 Task: Create a due date automation trigger when advanced on, 2 hours before a card is due add dates with an incomplete due date.
Action: Mouse moved to (990, 290)
Screenshot: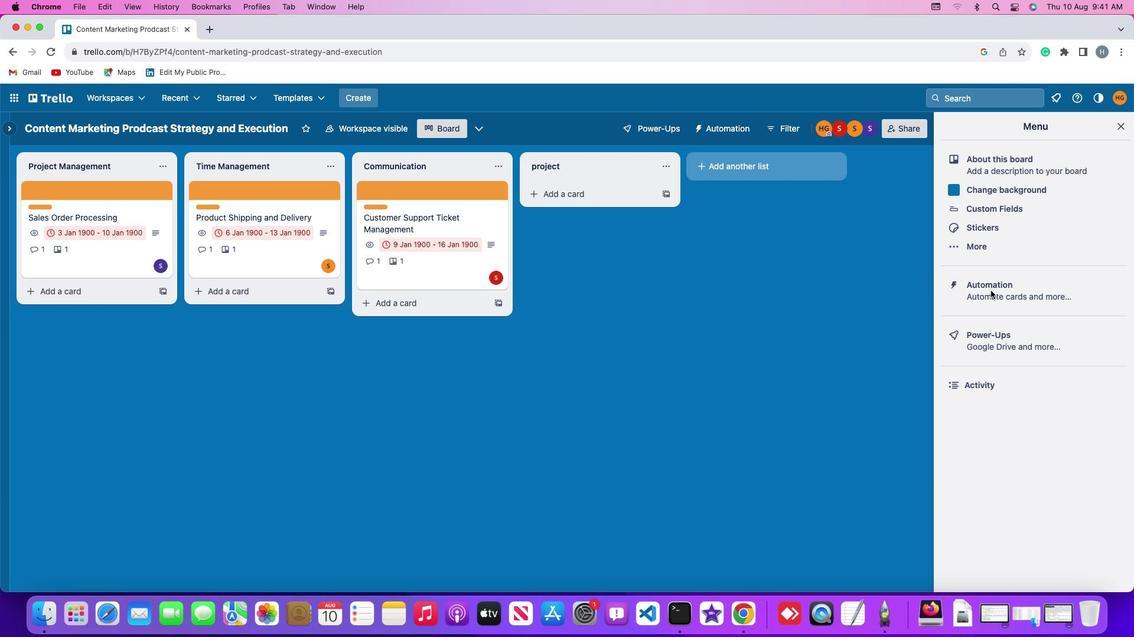 
Action: Mouse pressed left at (990, 290)
Screenshot: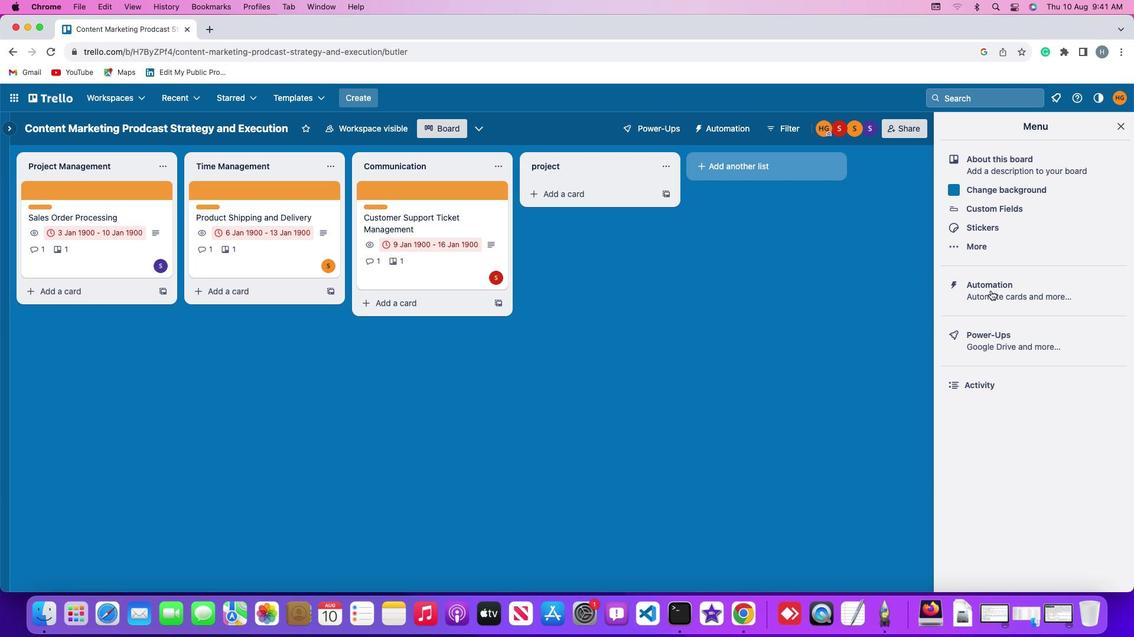 
Action: Mouse pressed left at (990, 290)
Screenshot: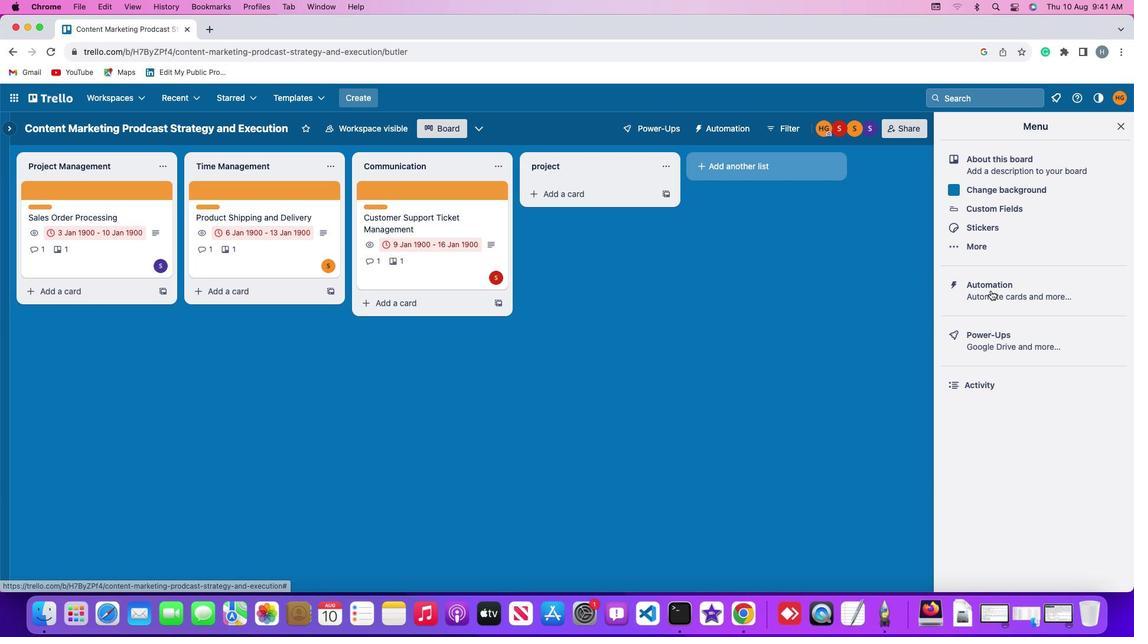 
Action: Mouse moved to (63, 276)
Screenshot: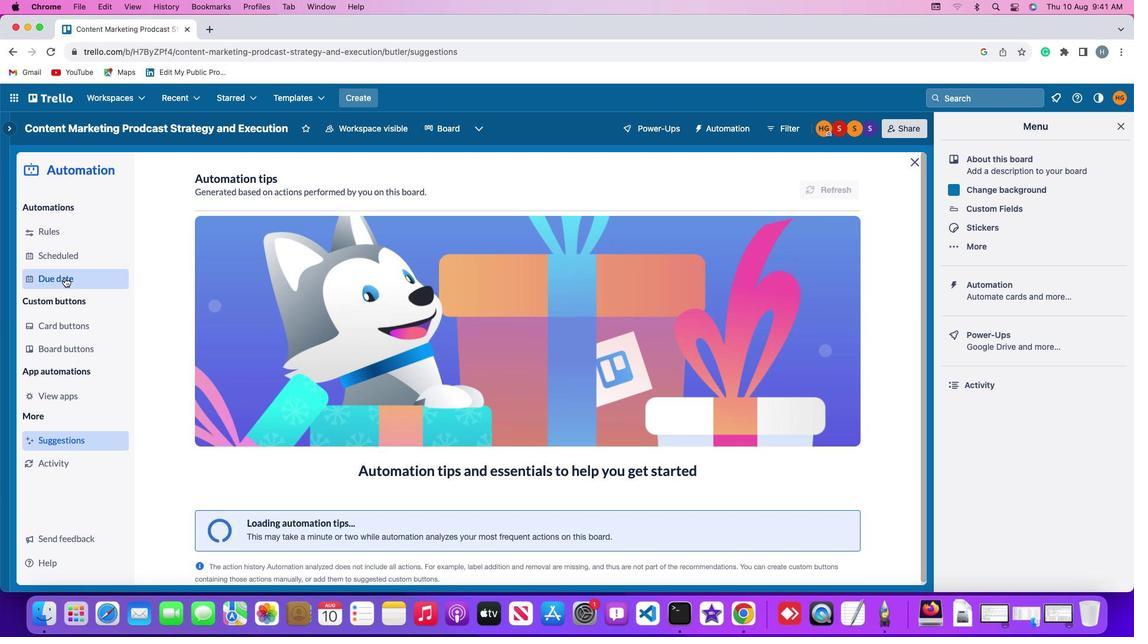 
Action: Mouse pressed left at (63, 276)
Screenshot: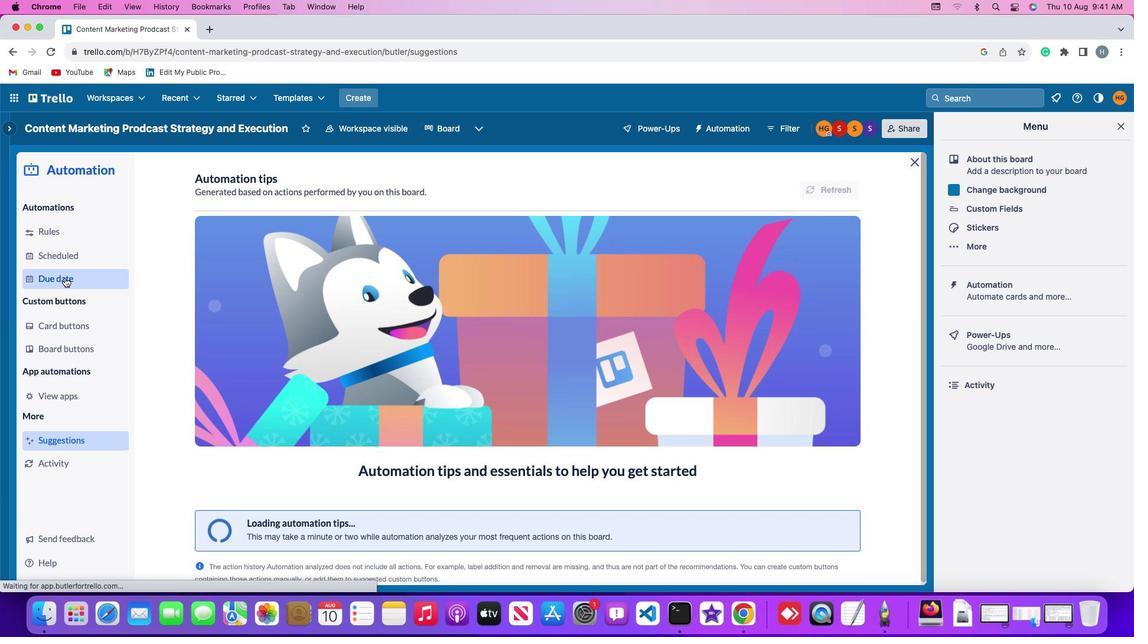 
Action: Mouse moved to (796, 185)
Screenshot: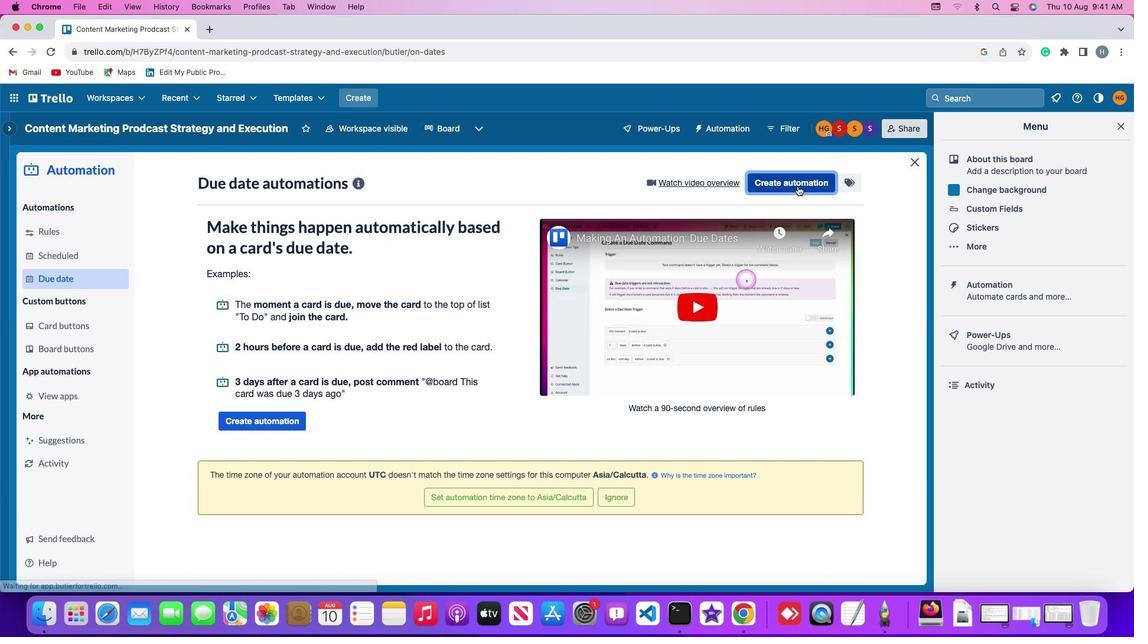 
Action: Mouse pressed left at (796, 185)
Screenshot: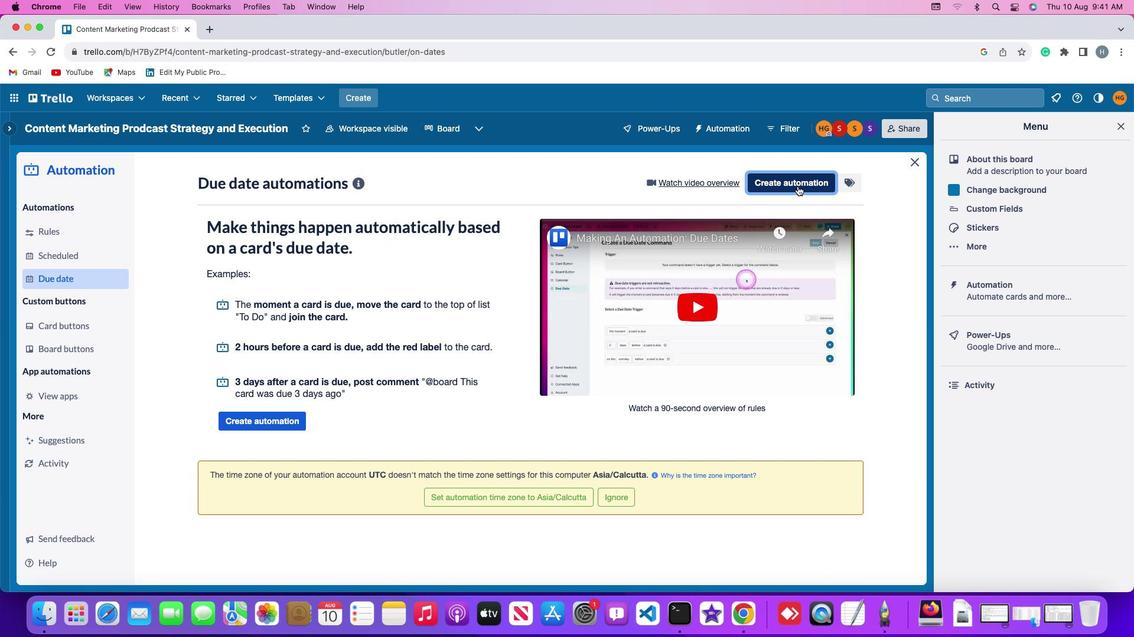 
Action: Mouse moved to (304, 296)
Screenshot: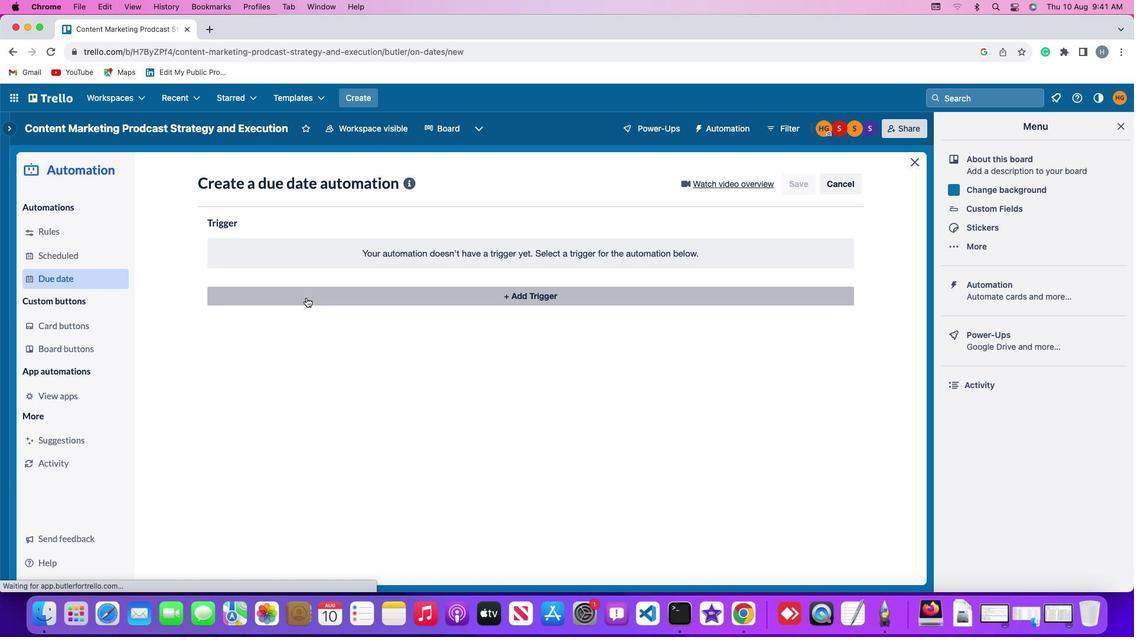 
Action: Mouse pressed left at (304, 296)
Screenshot: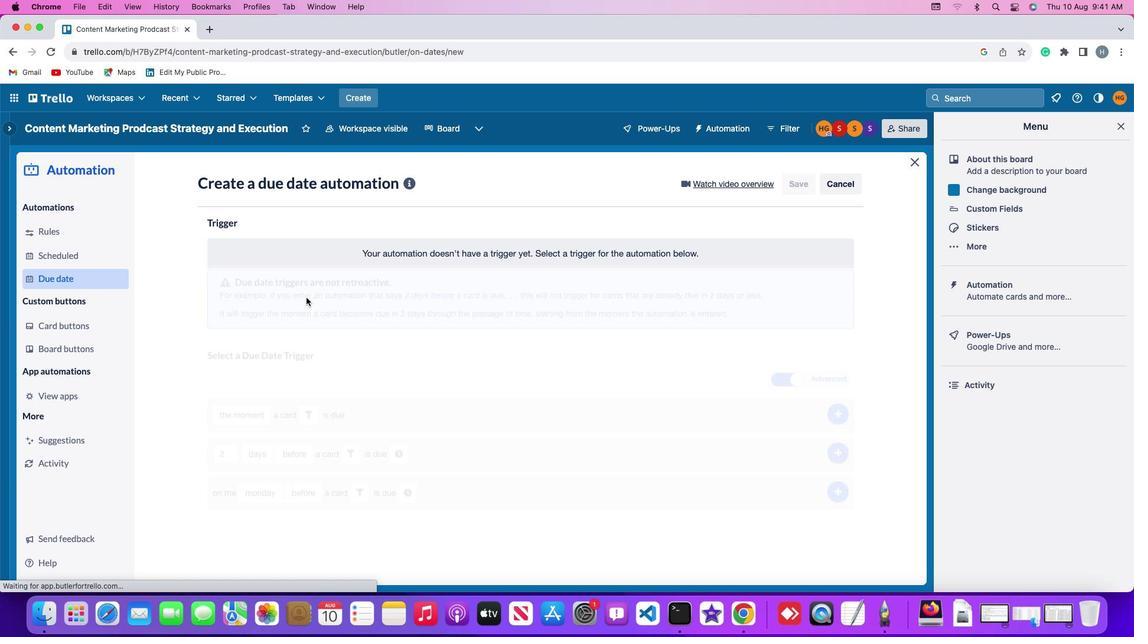 
Action: Mouse moved to (228, 479)
Screenshot: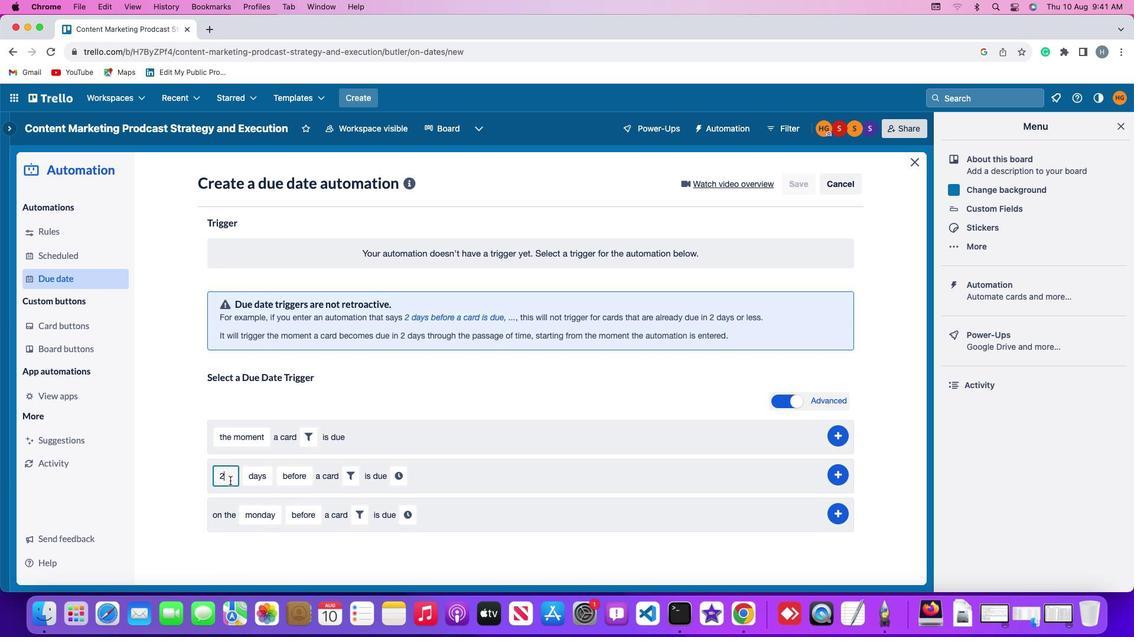 
Action: Mouse pressed left at (228, 479)
Screenshot: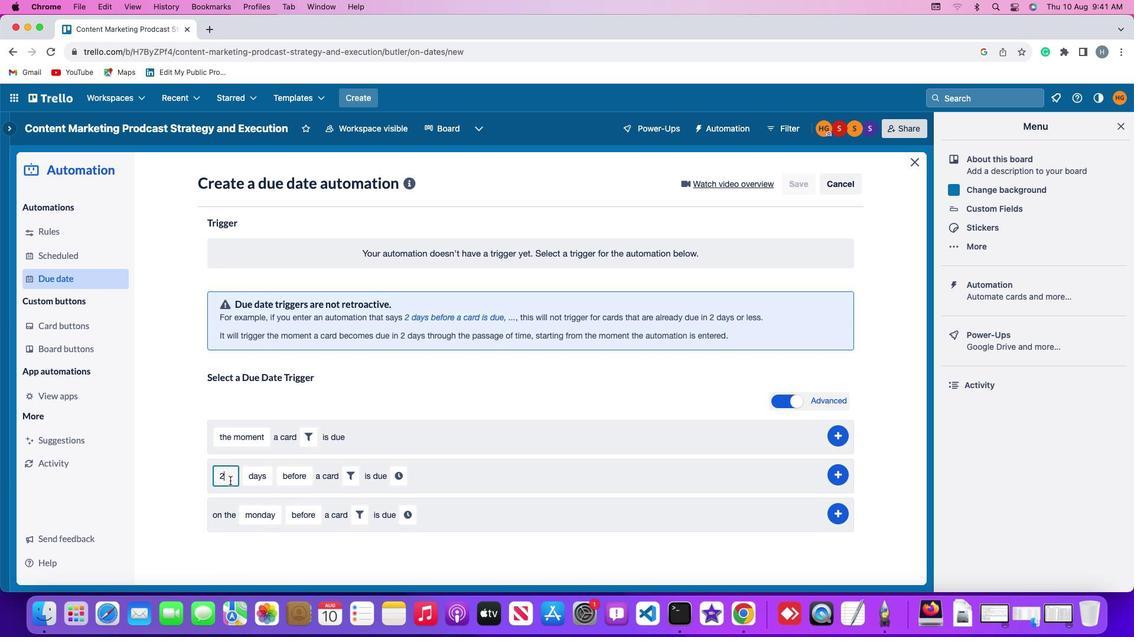 
Action: Mouse moved to (231, 476)
Screenshot: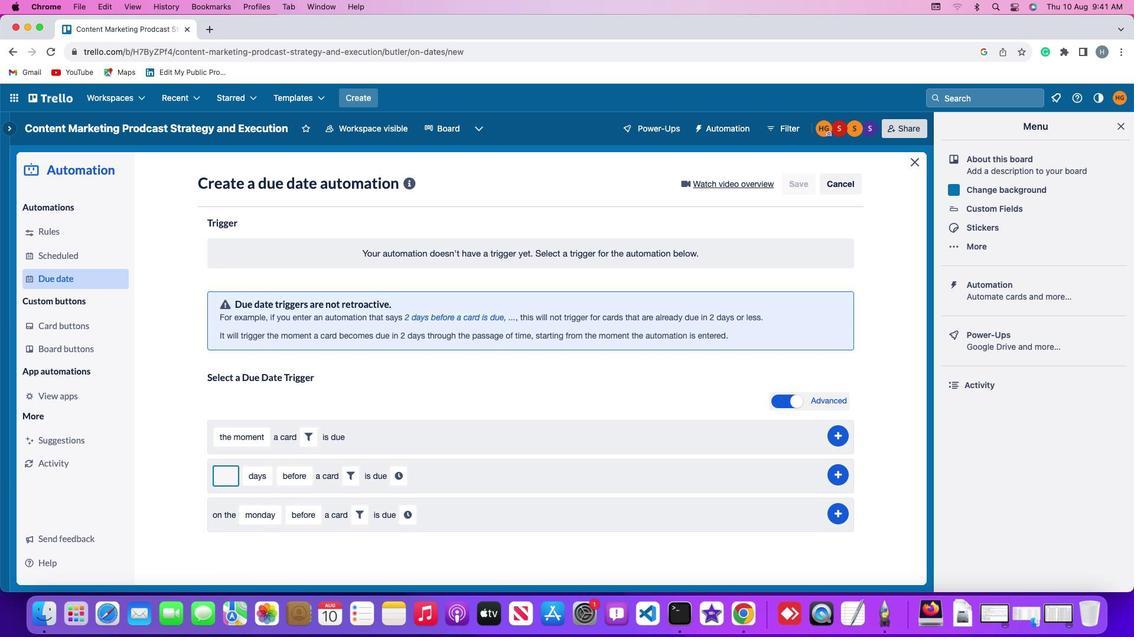 
Action: Key pressed Key.backspace
Screenshot: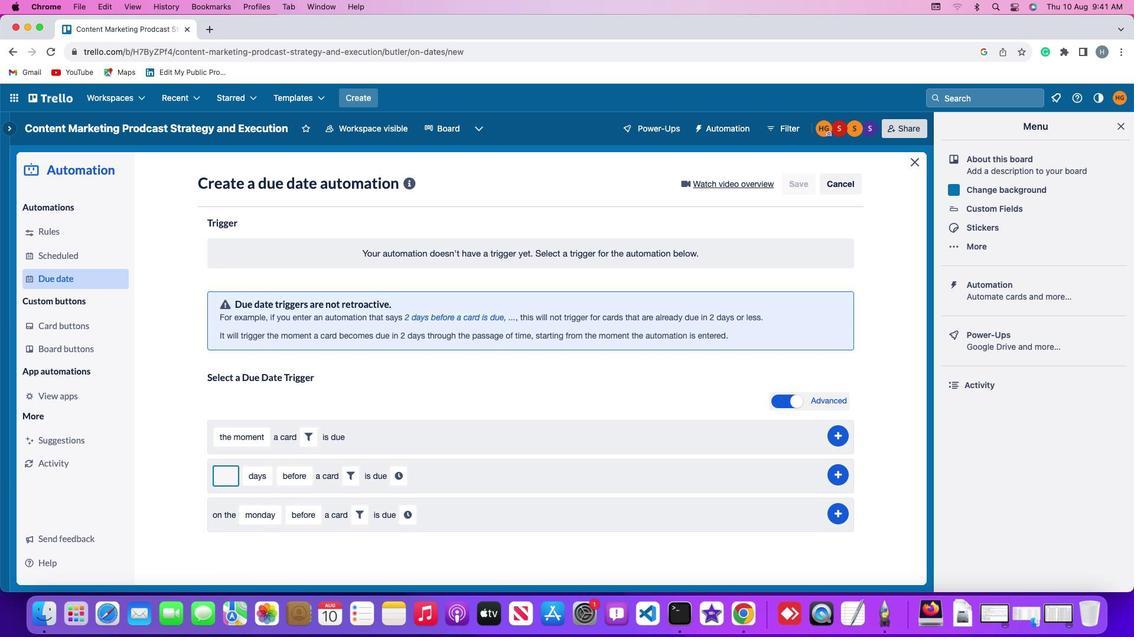
Action: Mouse moved to (231, 476)
Screenshot: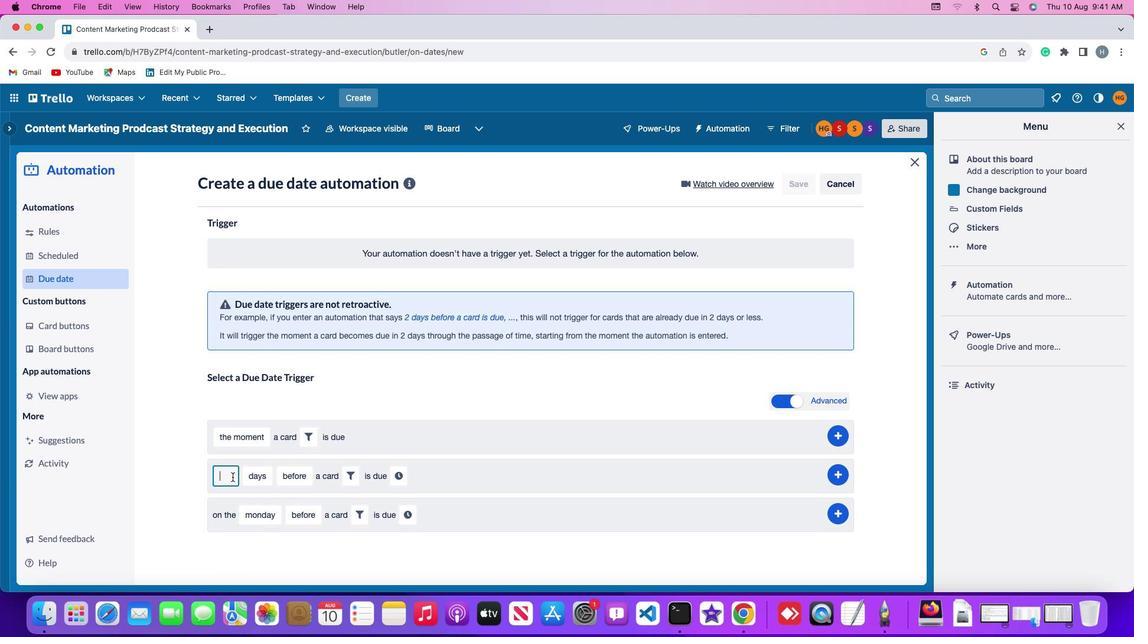 
Action: Key pressed '2'
Screenshot: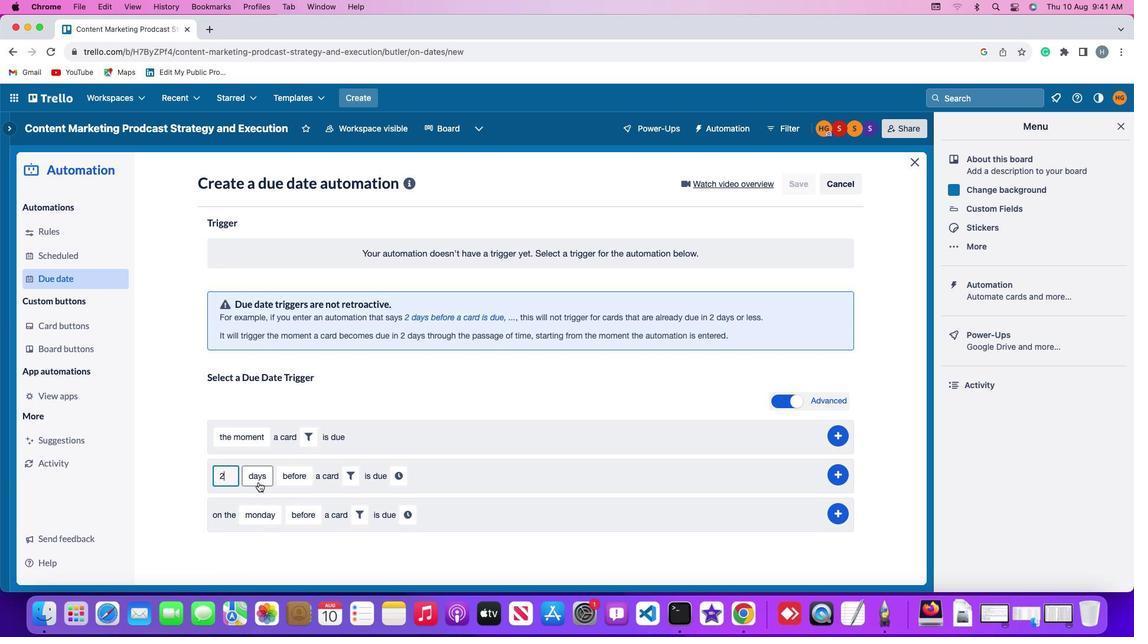 
Action: Mouse moved to (258, 479)
Screenshot: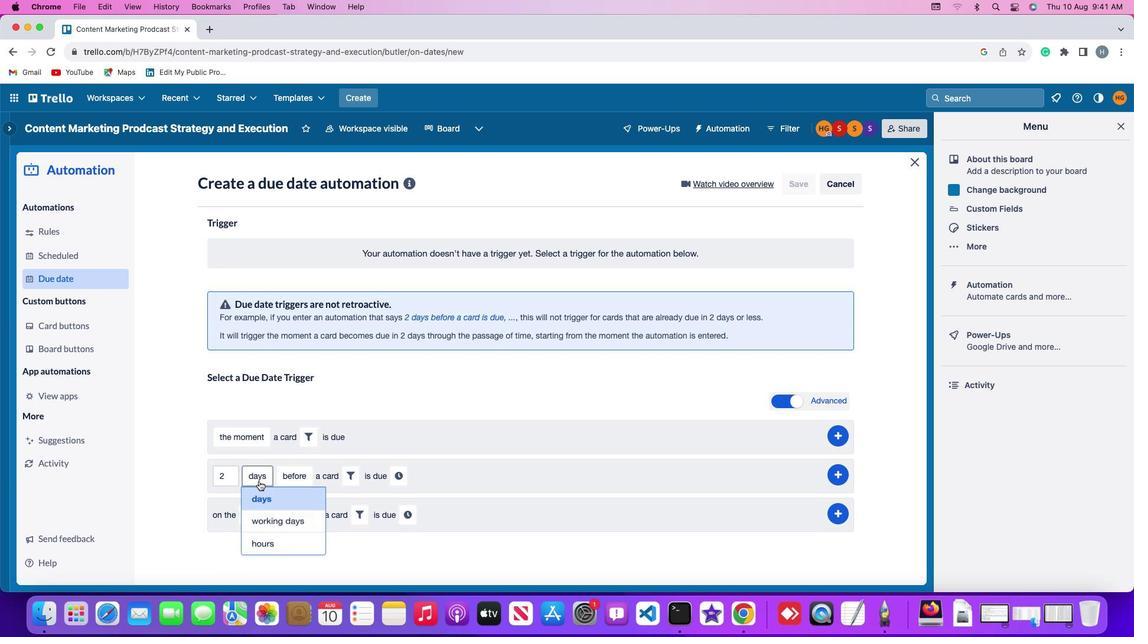 
Action: Mouse pressed left at (258, 479)
Screenshot: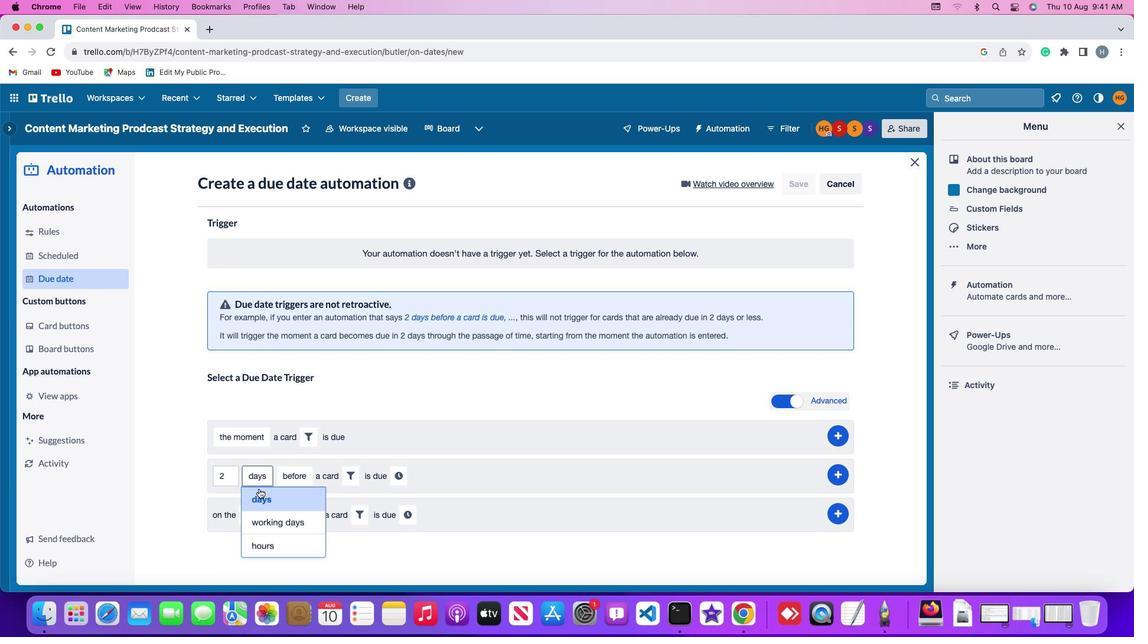 
Action: Mouse moved to (258, 543)
Screenshot: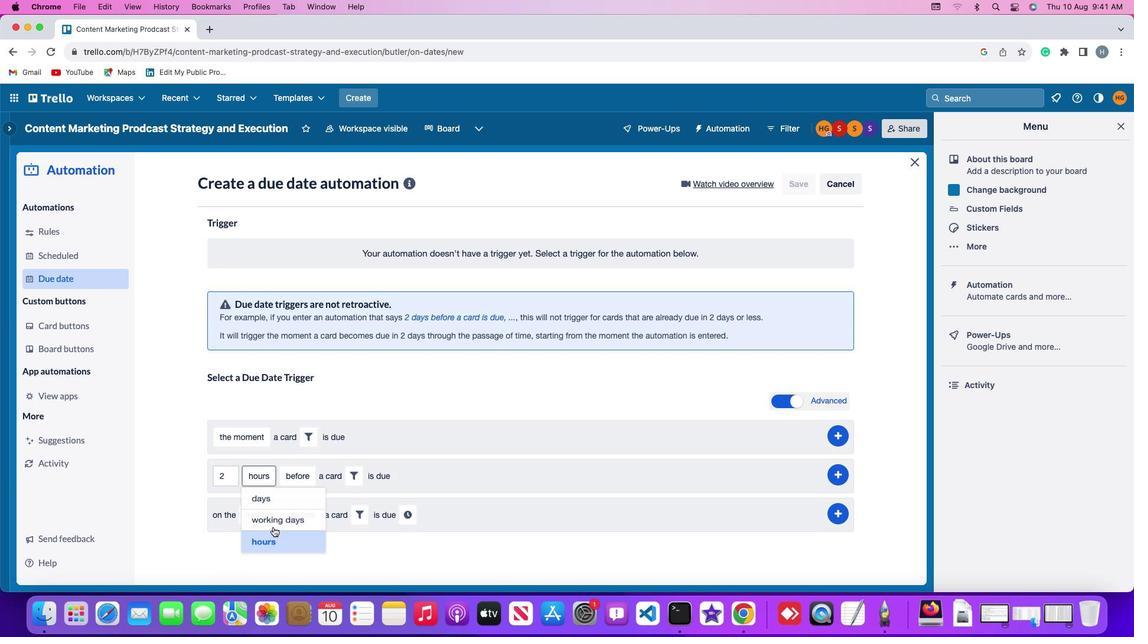 
Action: Mouse pressed left at (258, 543)
Screenshot: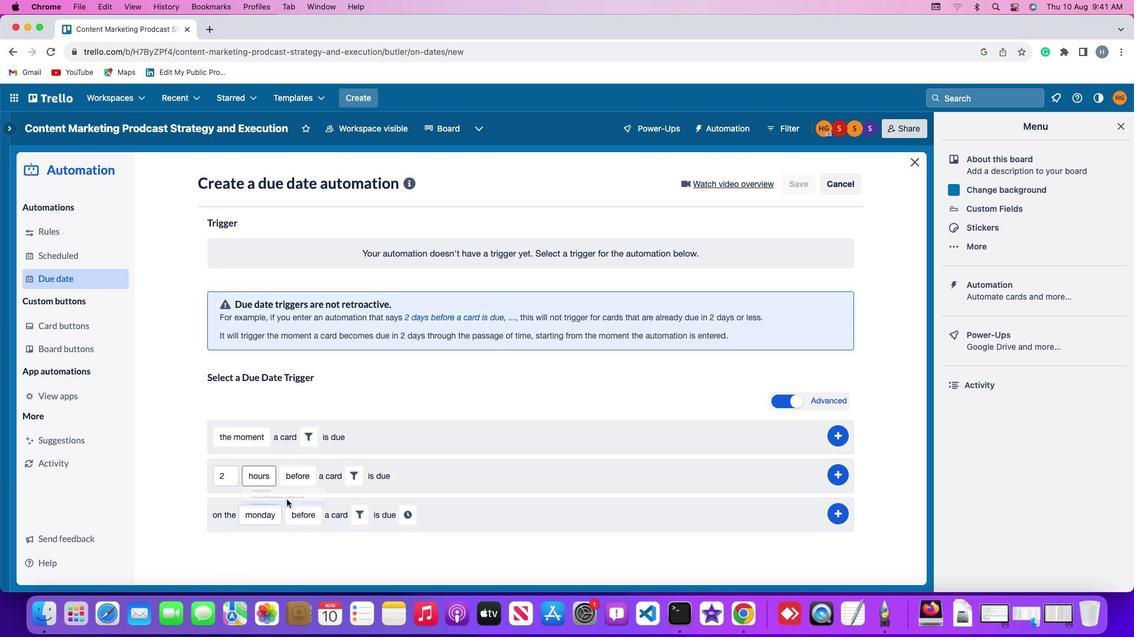 
Action: Mouse moved to (295, 478)
Screenshot: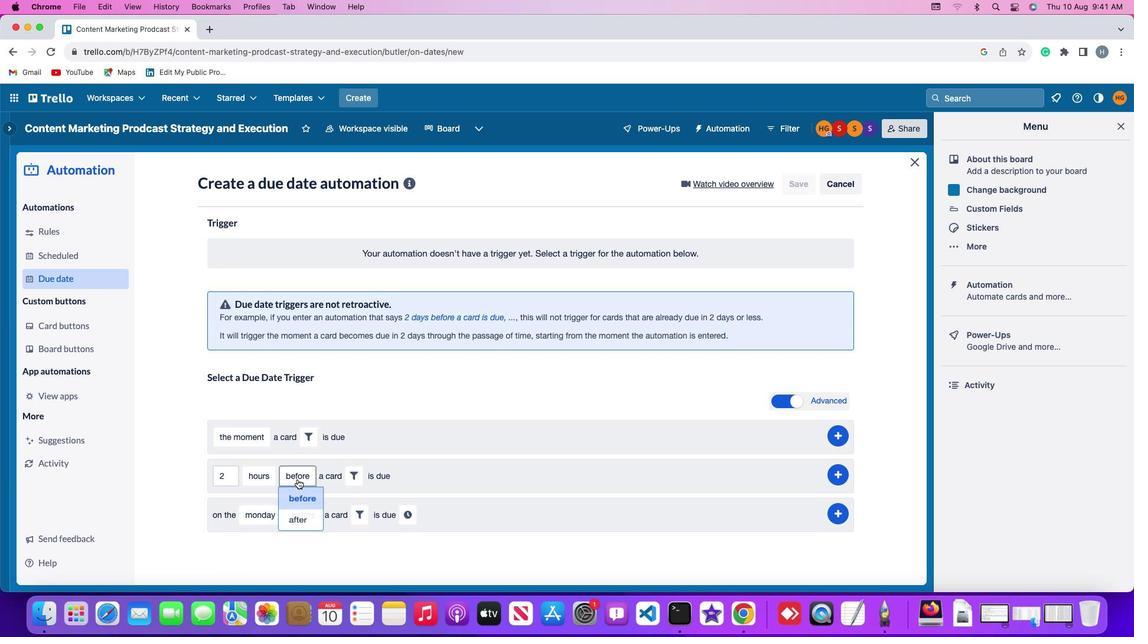 
Action: Mouse pressed left at (295, 478)
Screenshot: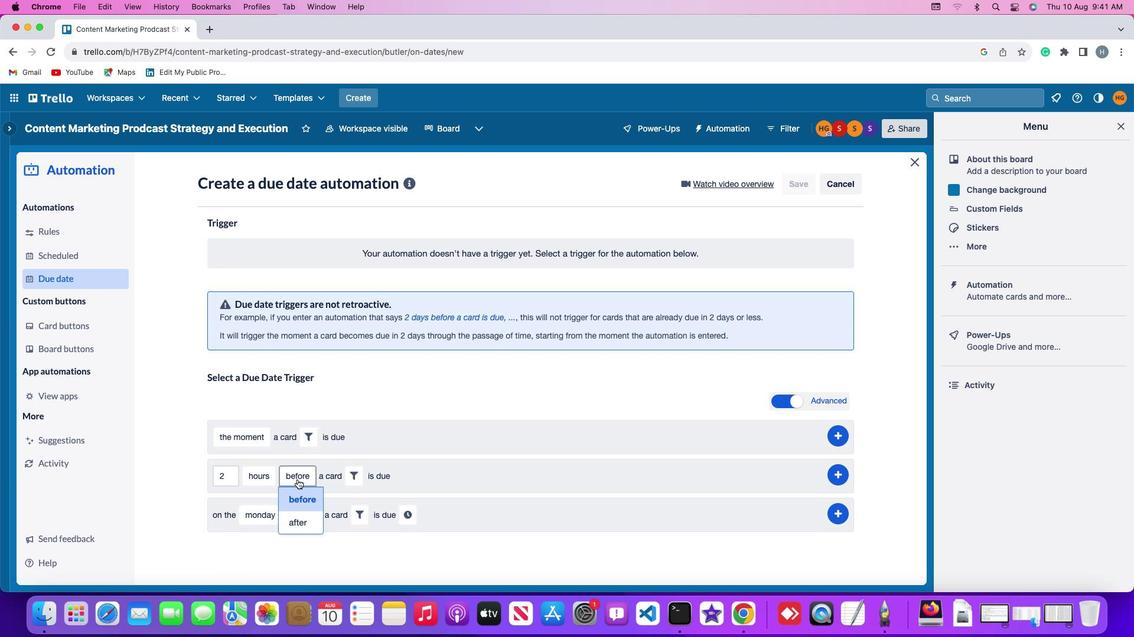 
Action: Mouse moved to (297, 496)
Screenshot: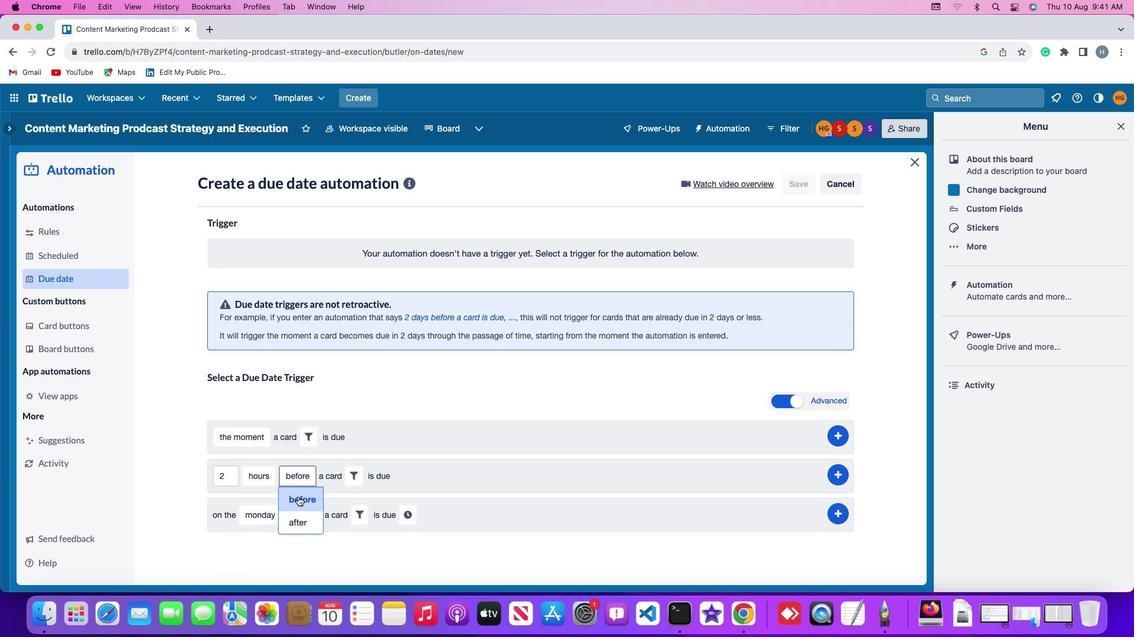 
Action: Mouse pressed left at (297, 496)
Screenshot: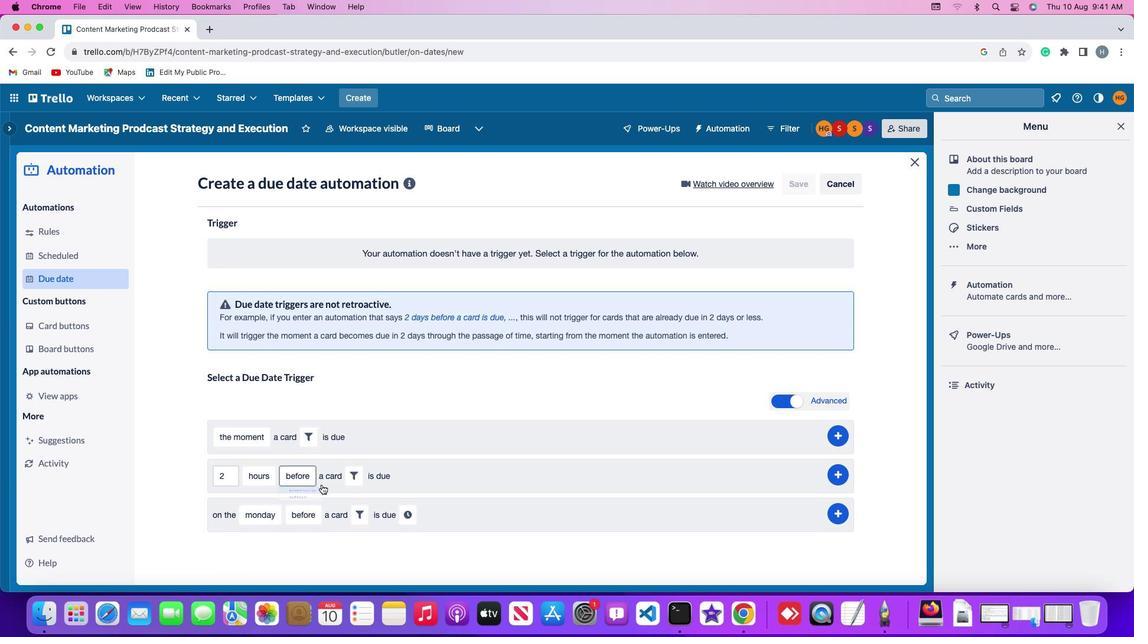 
Action: Mouse moved to (357, 472)
Screenshot: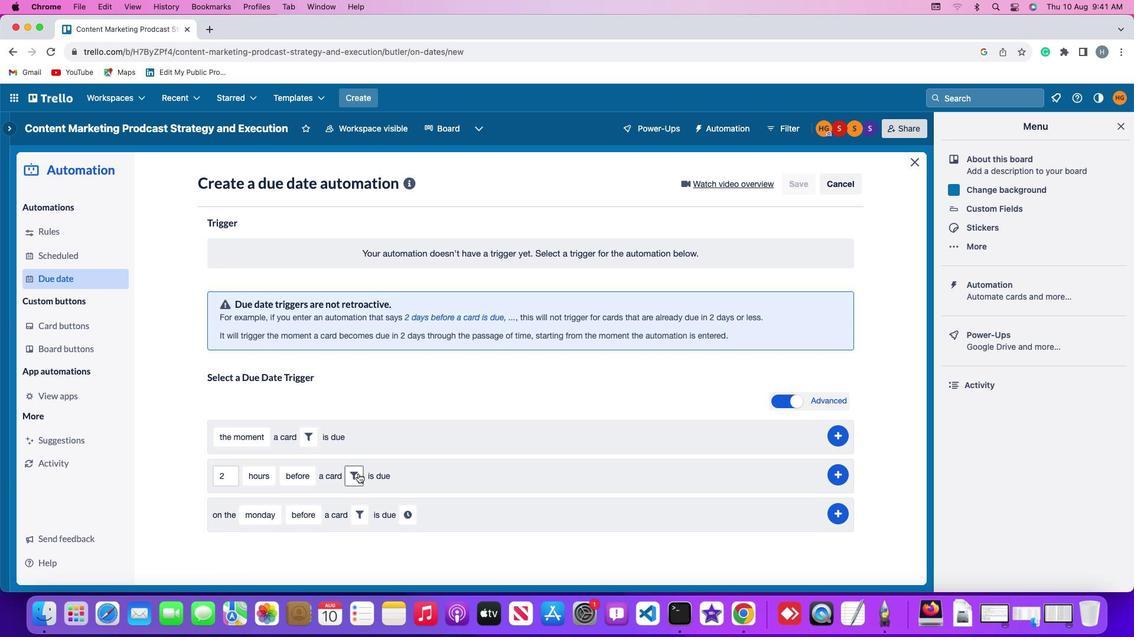 
Action: Mouse pressed left at (357, 472)
Screenshot: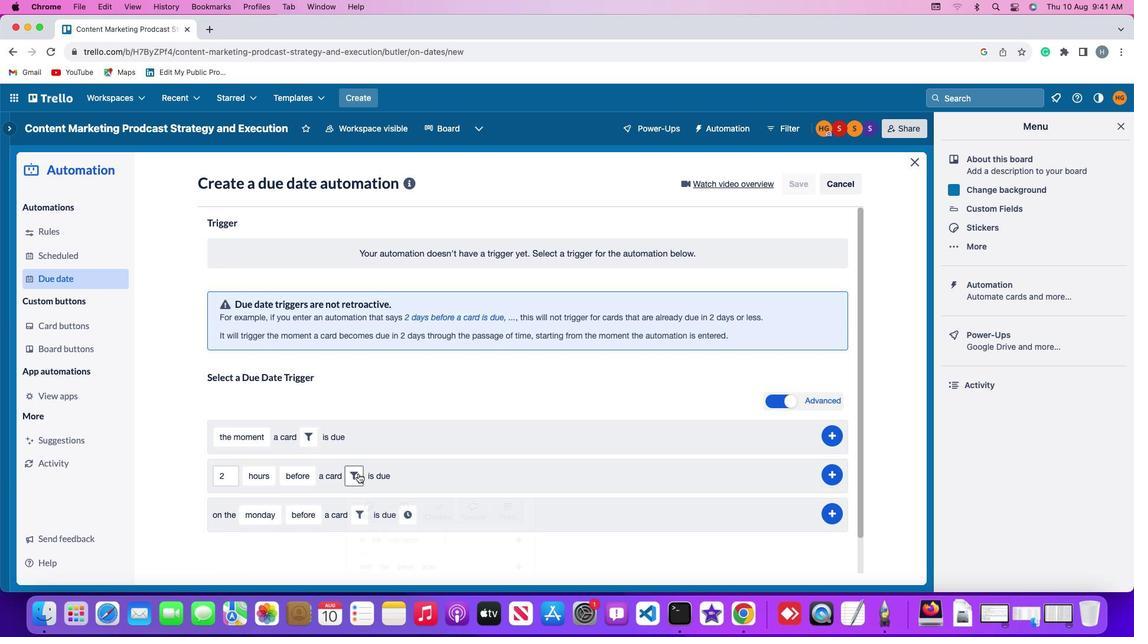 
Action: Mouse moved to (415, 507)
Screenshot: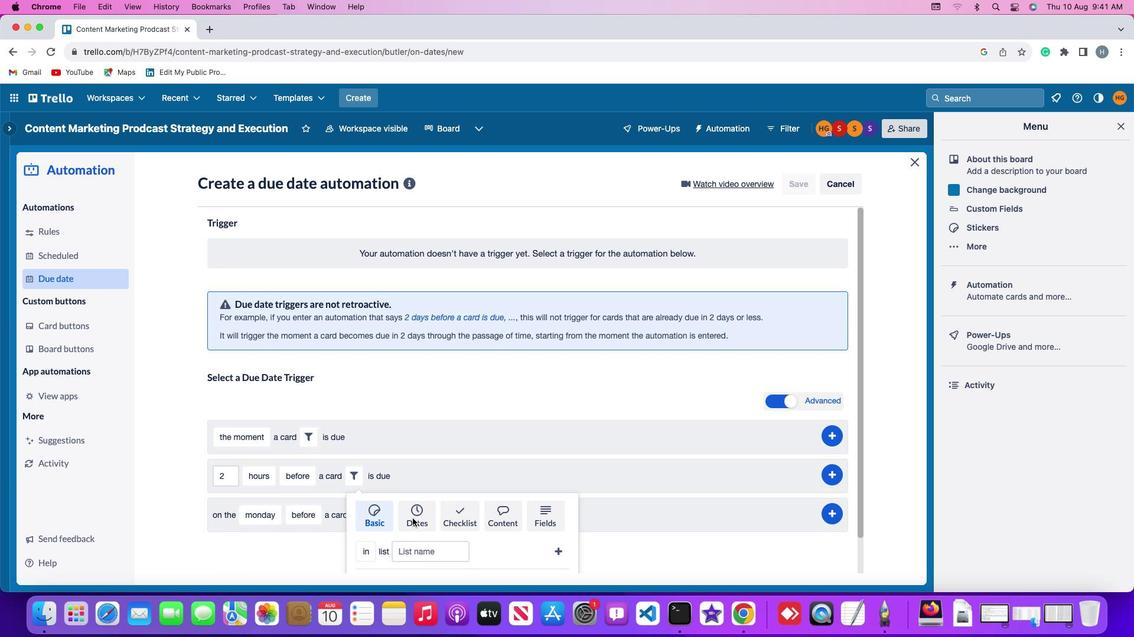 
Action: Mouse pressed left at (415, 507)
Screenshot: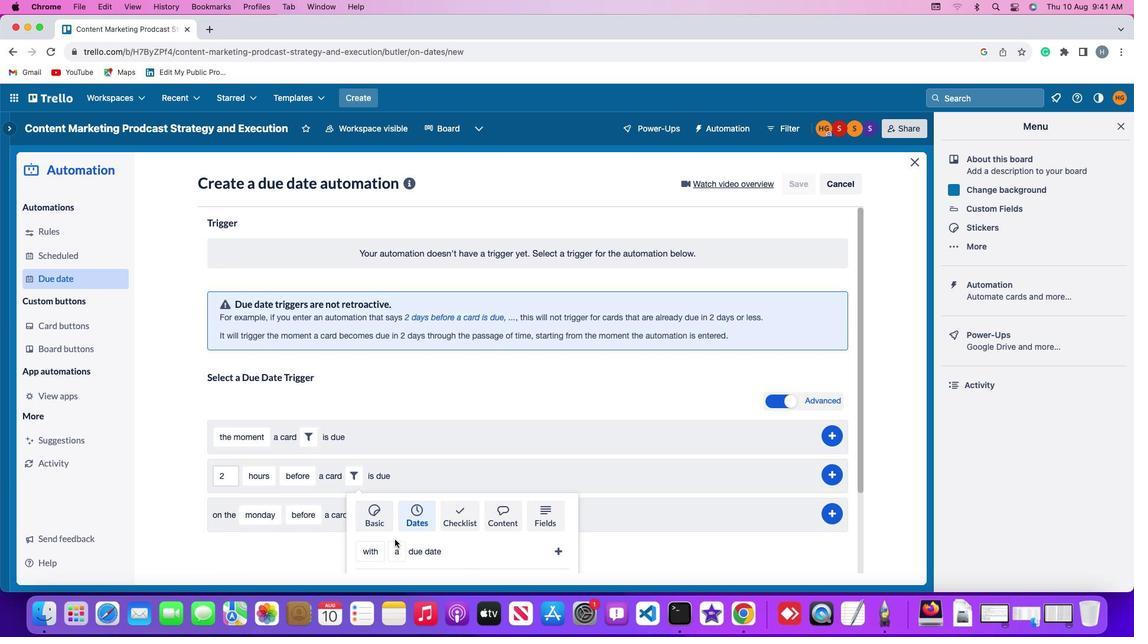 
Action: Mouse moved to (370, 552)
Screenshot: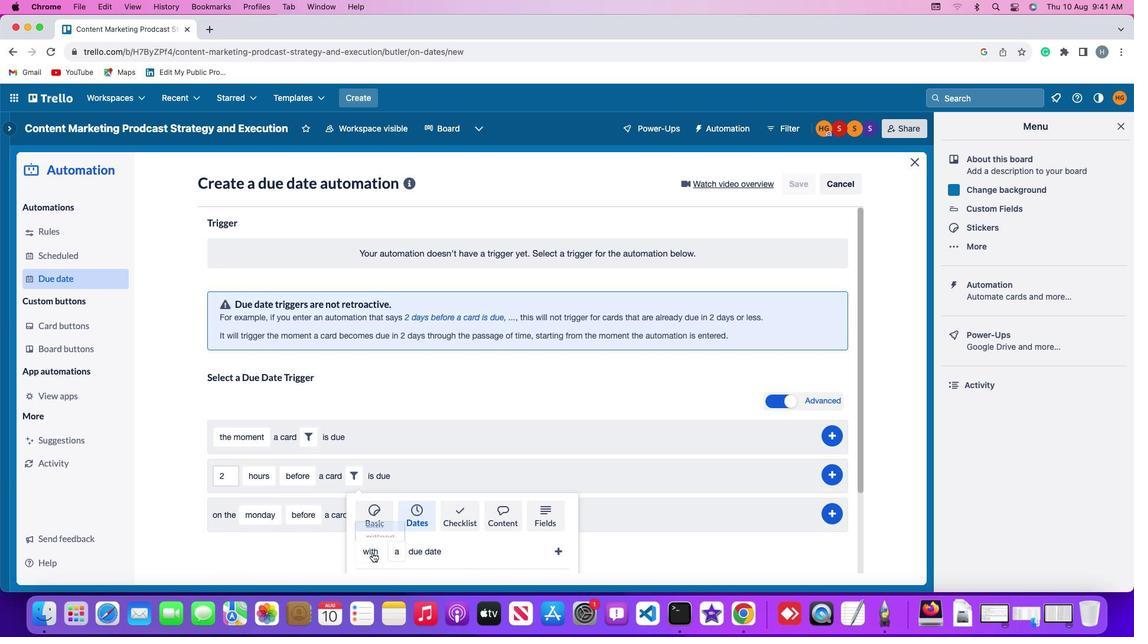 
Action: Mouse pressed left at (370, 552)
Screenshot: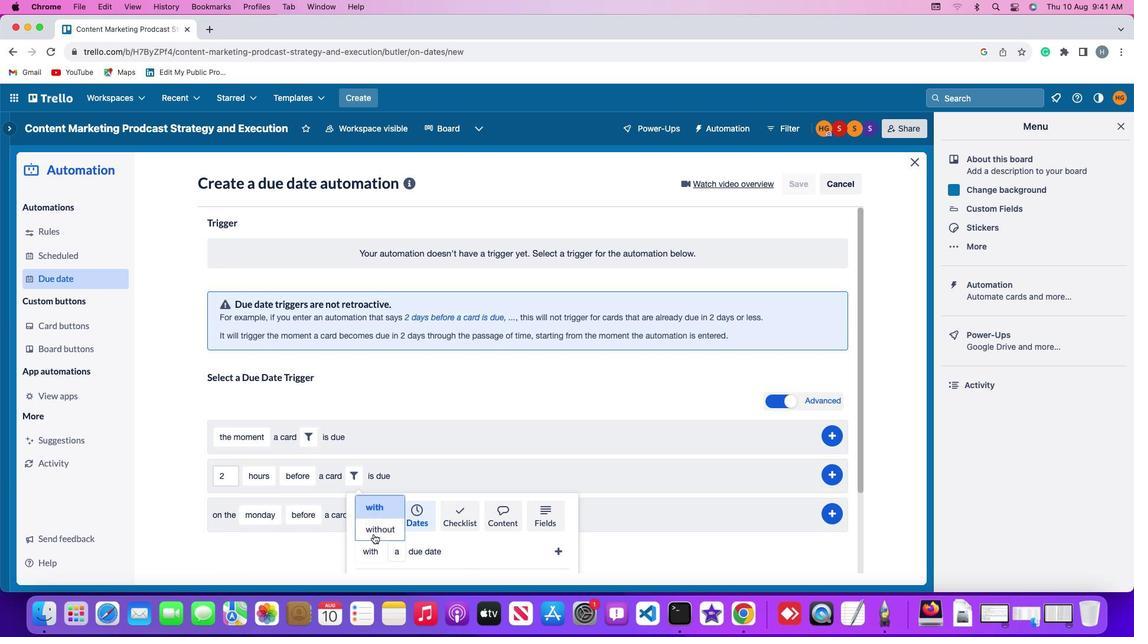 
Action: Mouse moved to (378, 504)
Screenshot: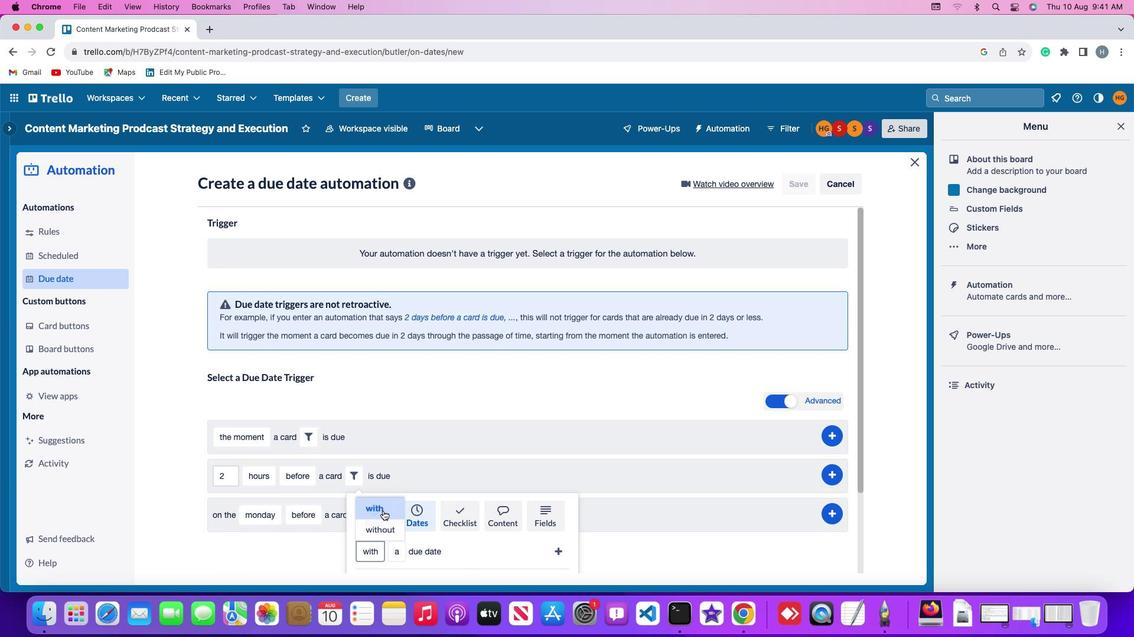 
Action: Mouse pressed left at (378, 504)
Screenshot: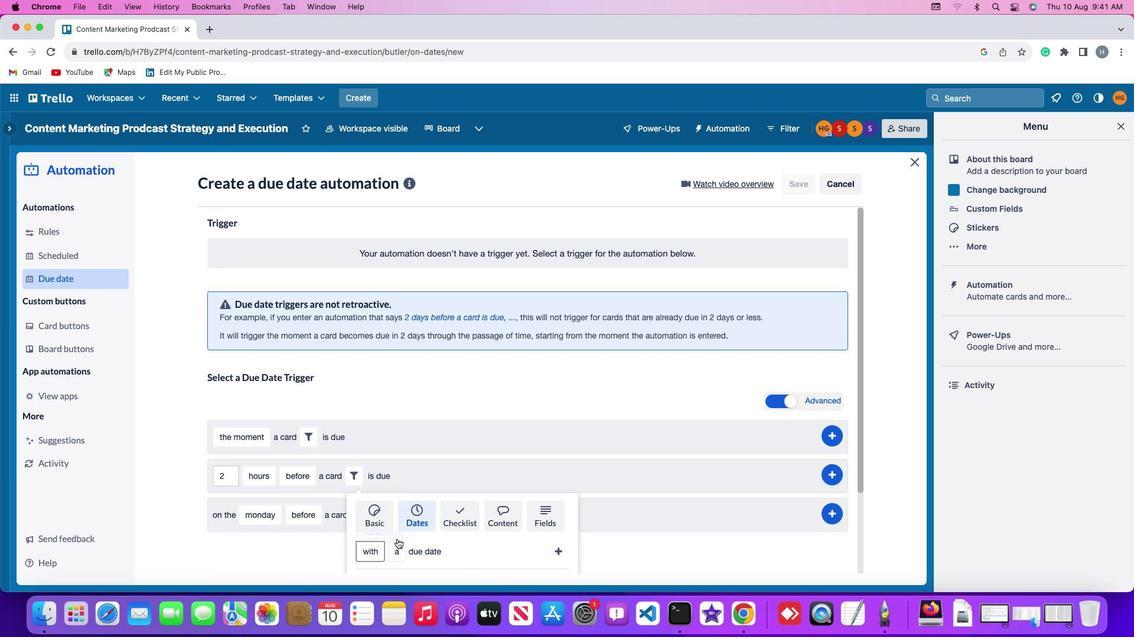 
Action: Mouse moved to (398, 554)
Screenshot: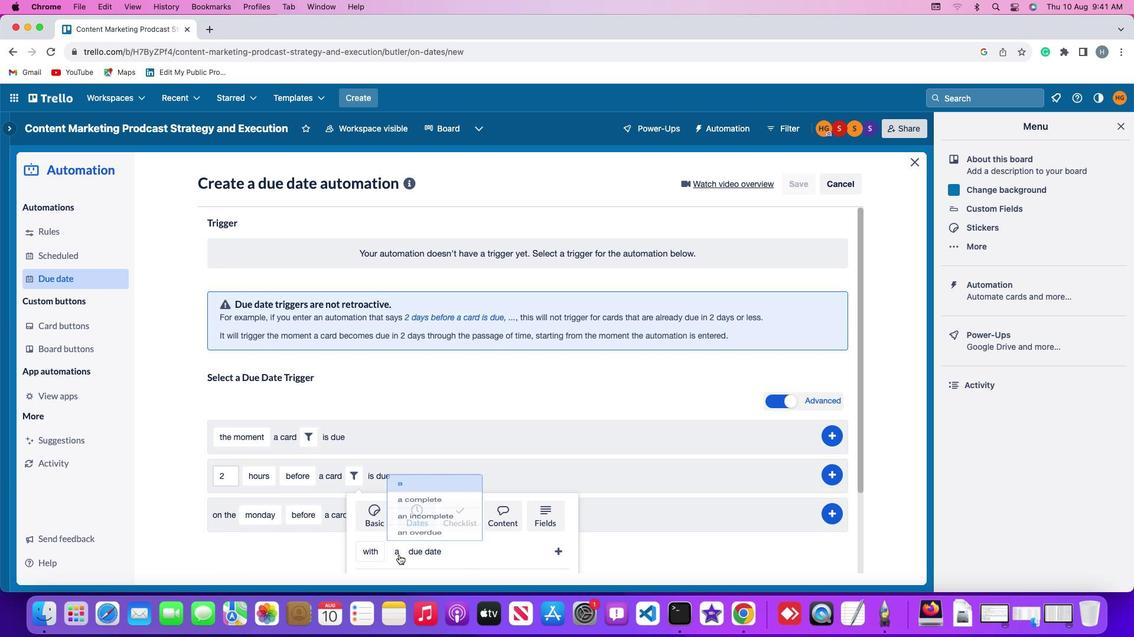 
Action: Mouse pressed left at (398, 554)
Screenshot: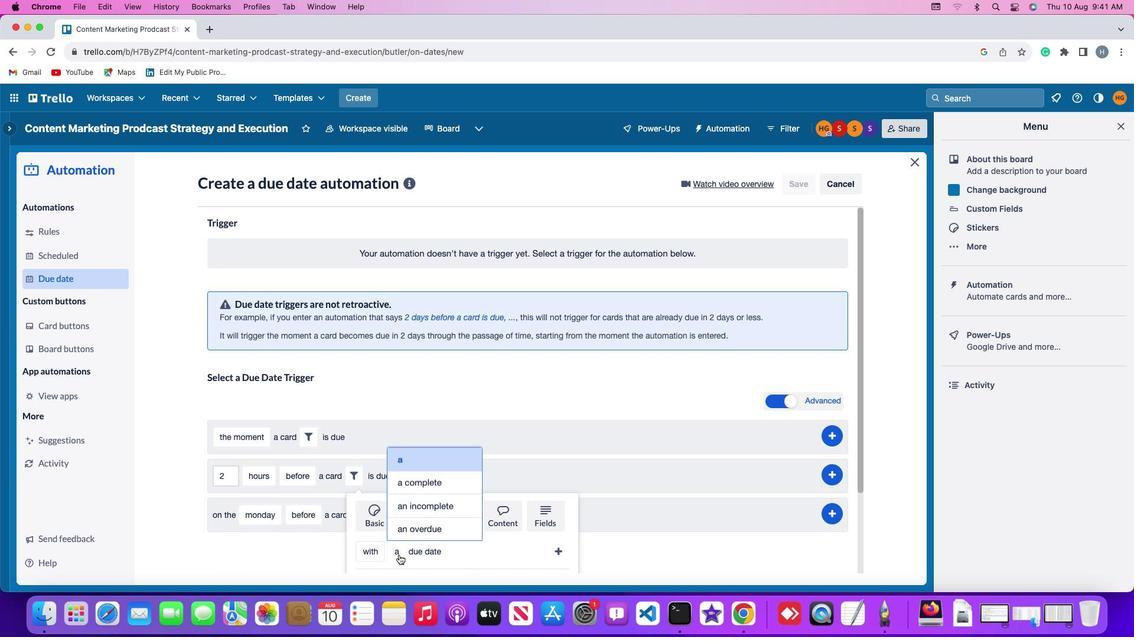 
Action: Mouse moved to (415, 510)
Screenshot: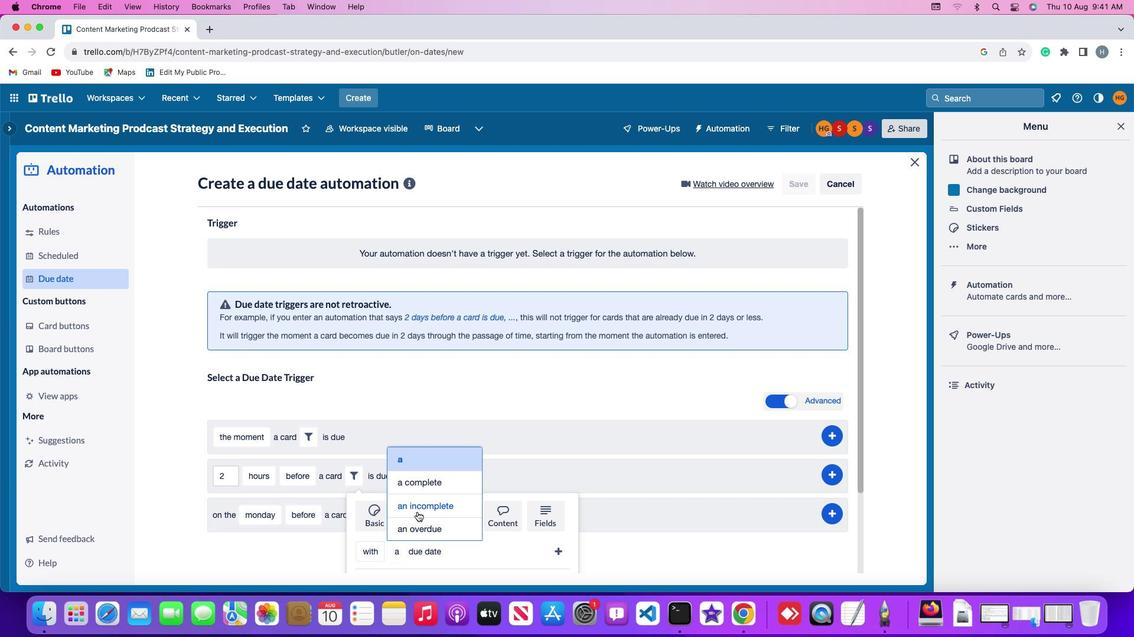 
Action: Mouse pressed left at (415, 510)
Screenshot: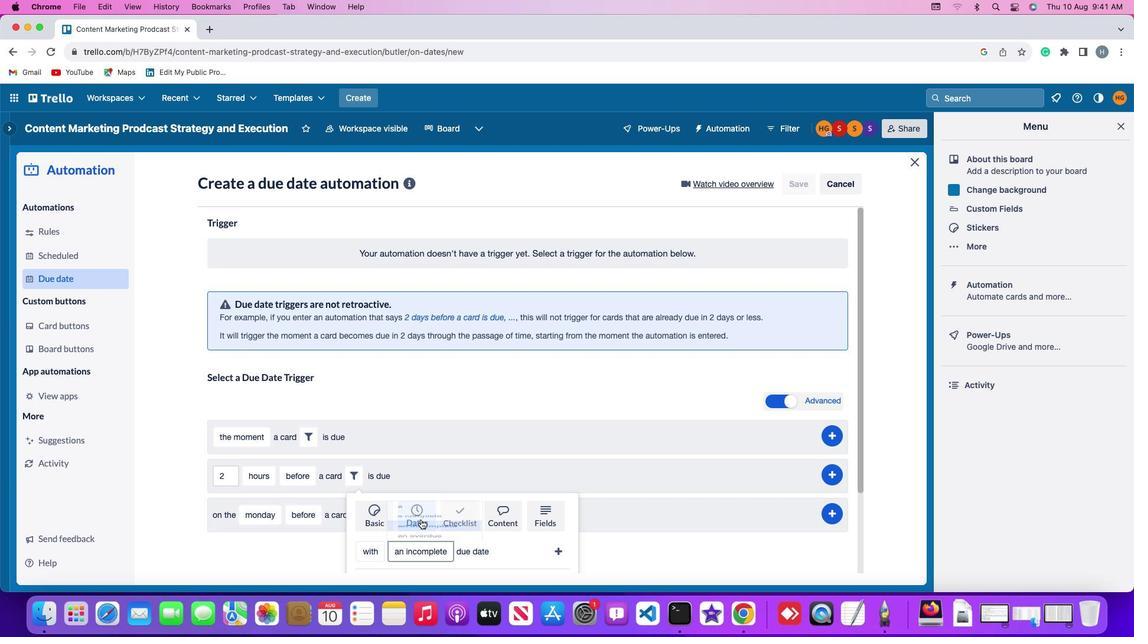 
Action: Mouse moved to (560, 549)
Screenshot: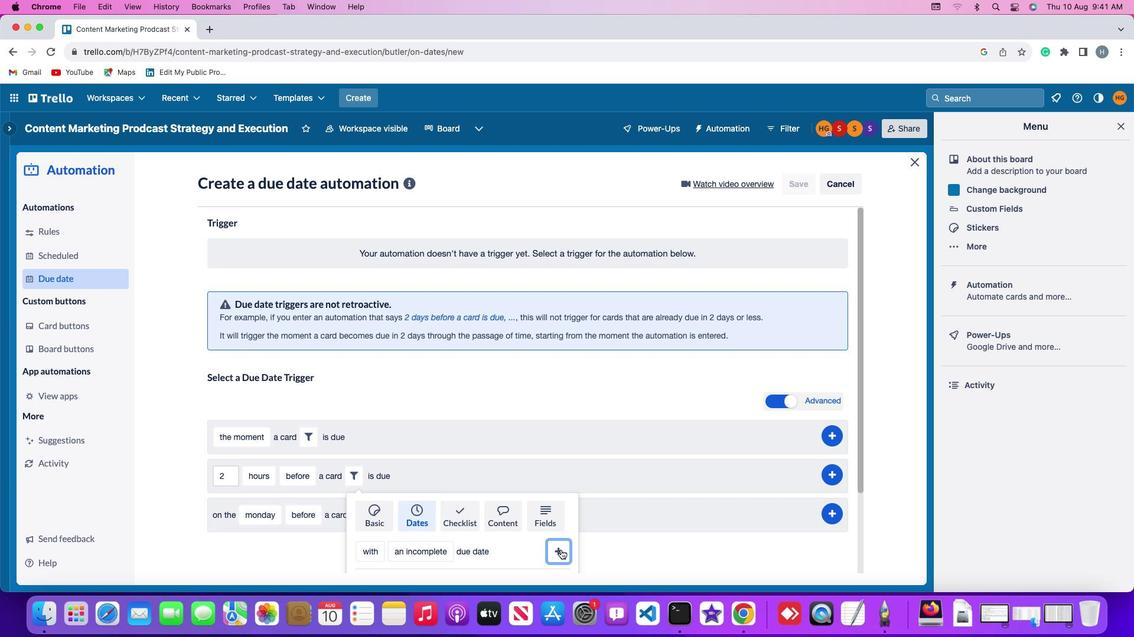 
Action: Mouse pressed left at (560, 549)
Screenshot: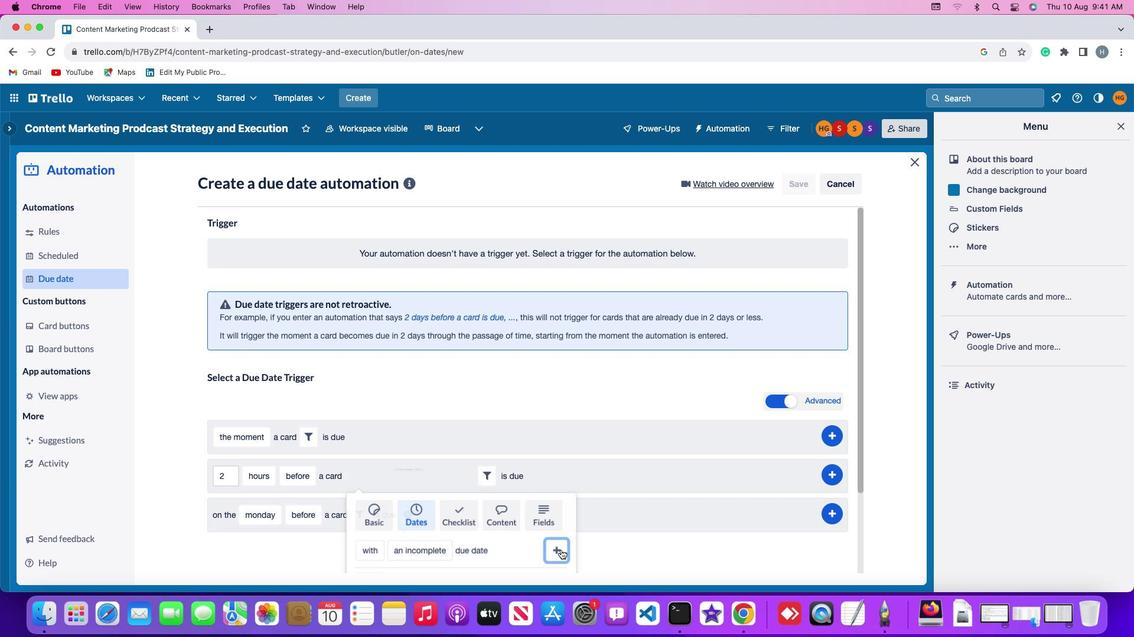 
Action: Mouse moved to (840, 469)
Screenshot: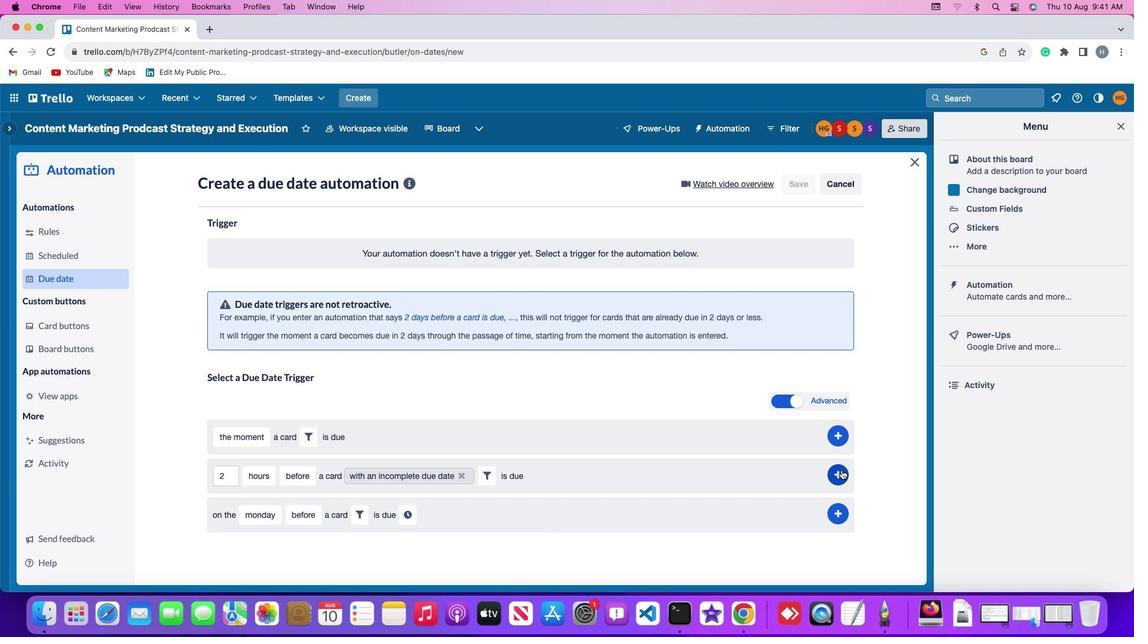 
Action: Mouse pressed left at (840, 469)
Screenshot: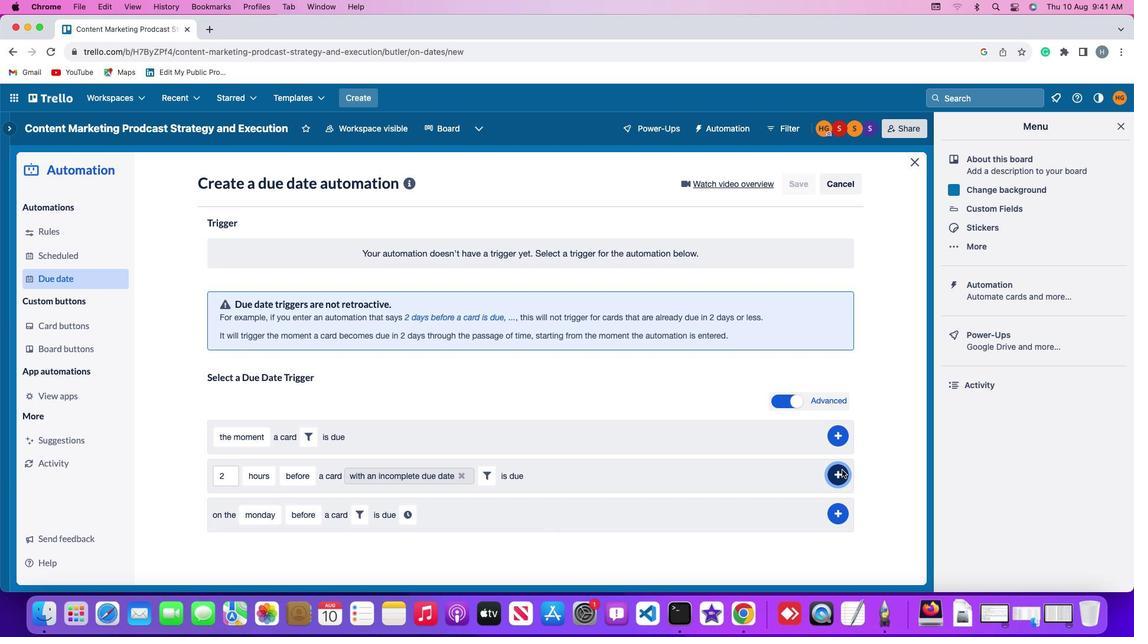 
Action: Mouse moved to (883, 394)
Screenshot: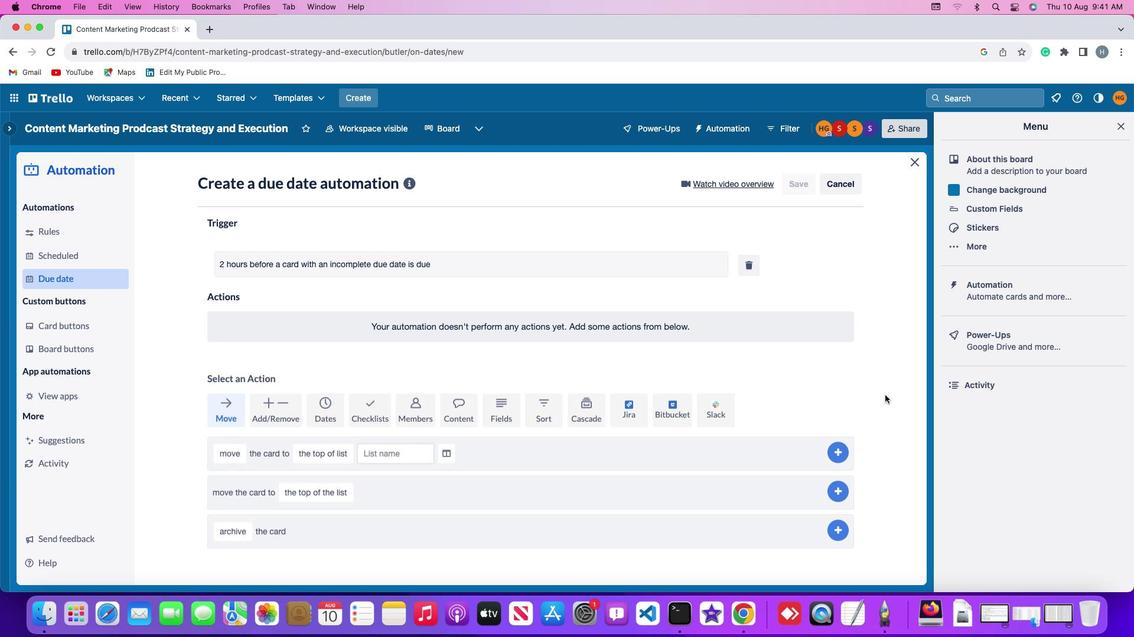 
